 Task: Open settings.json of font ligatures.
Action: Mouse moved to (69, 398)
Screenshot: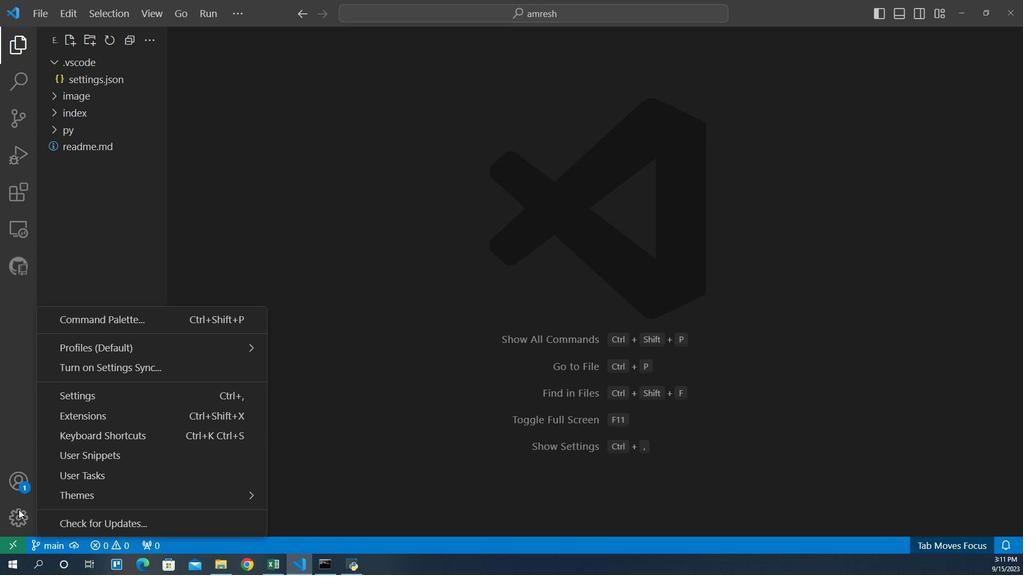 
Action: Mouse pressed left at (69, 398)
Screenshot: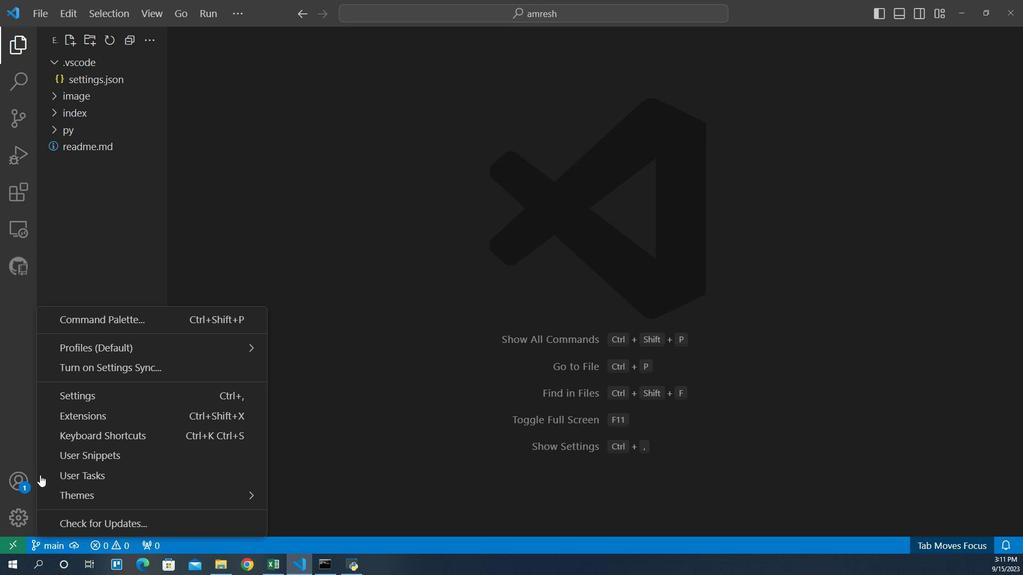 
Action: Mouse moved to (111, 322)
Screenshot: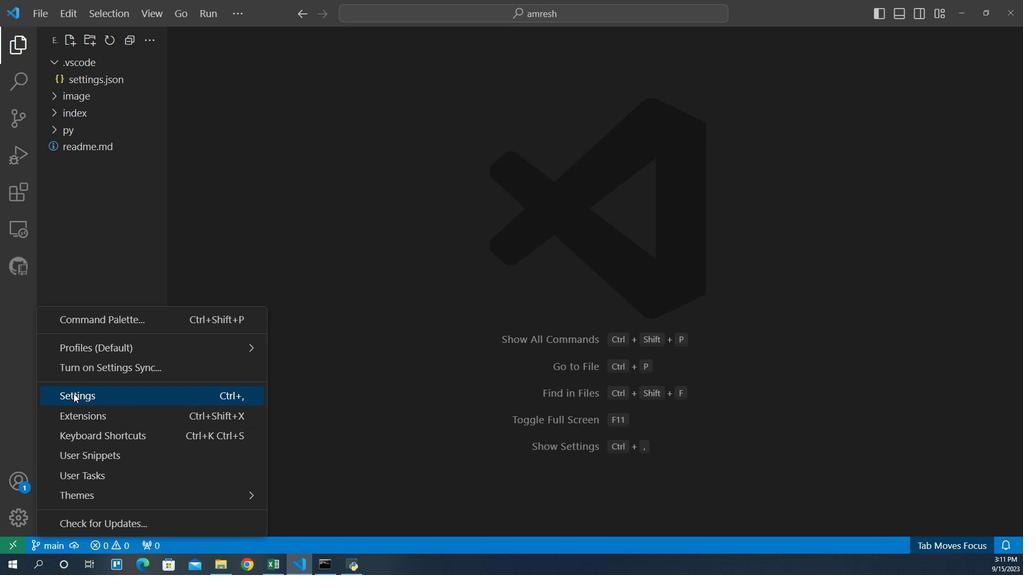 
Action: Mouse pressed left at (111, 322)
Screenshot: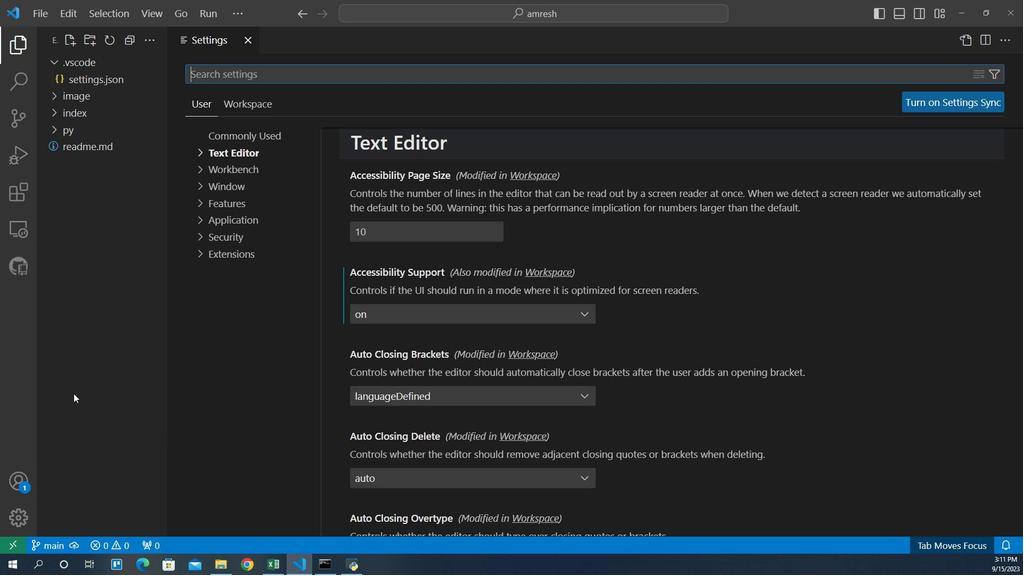
Action: Mouse moved to (243, 139)
Screenshot: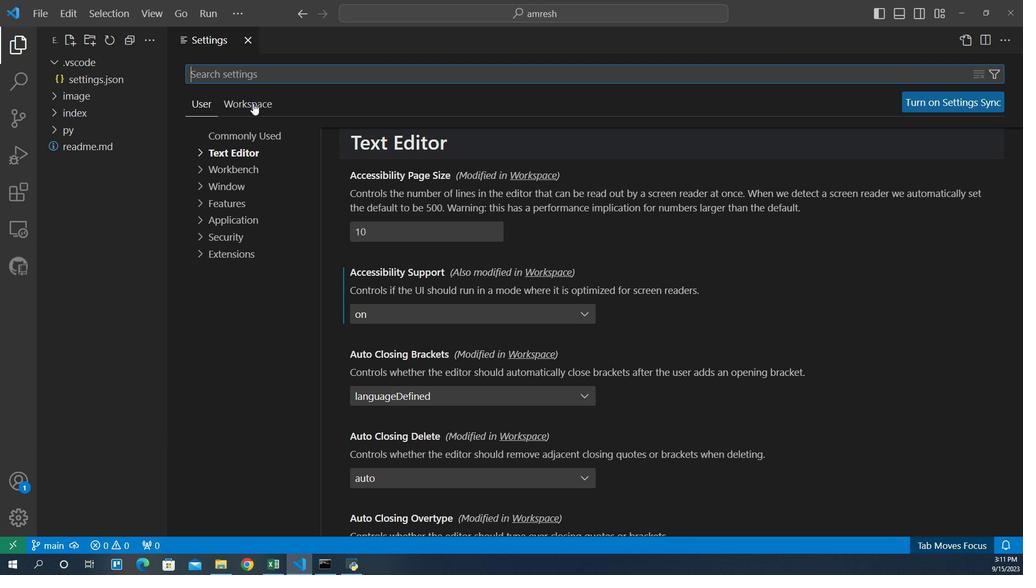 
Action: Mouse pressed left at (243, 139)
Screenshot: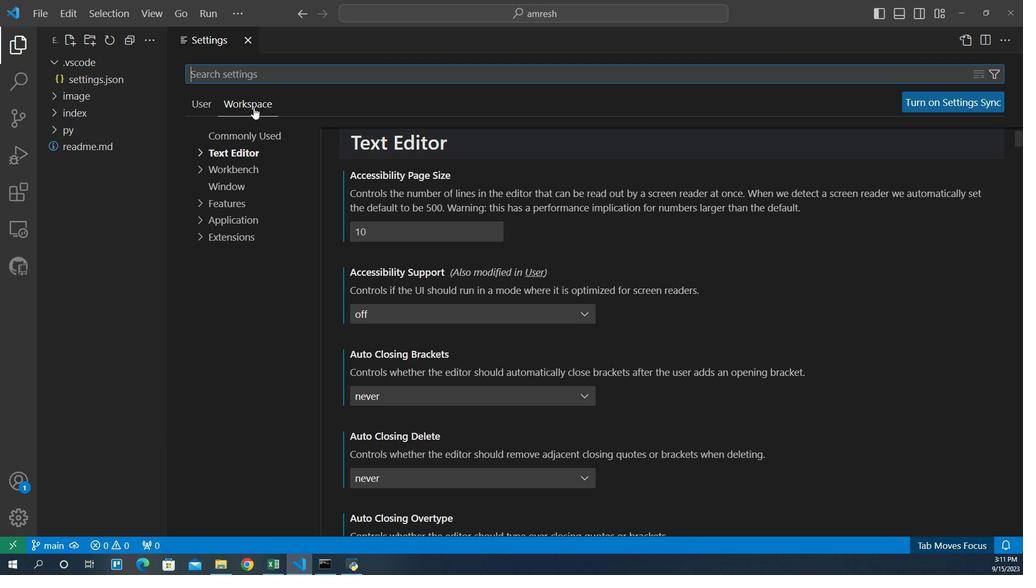 
Action: Mouse moved to (233, 170)
Screenshot: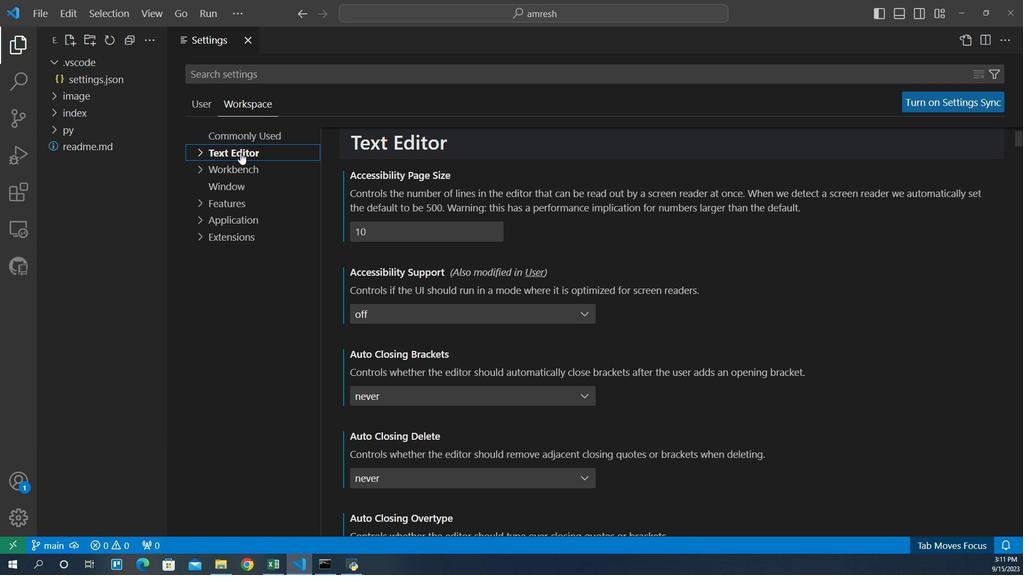 
Action: Mouse pressed left at (233, 170)
Screenshot: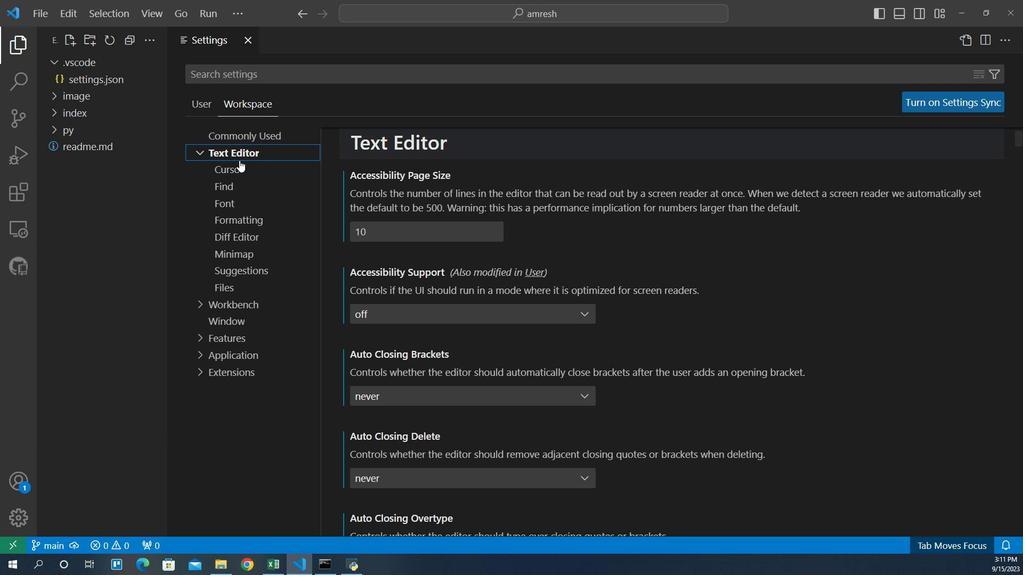 
Action: Mouse moved to (222, 201)
Screenshot: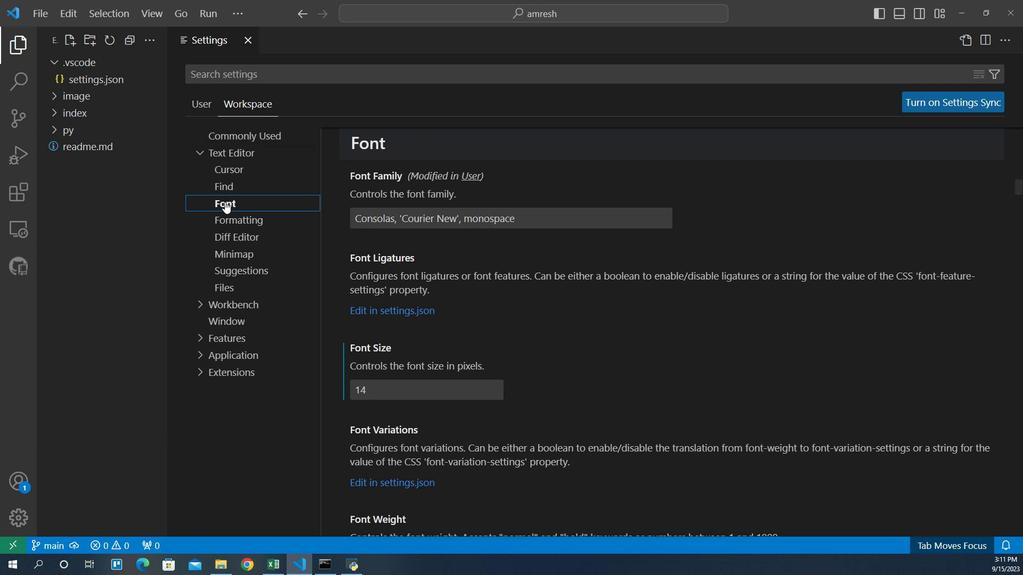 
Action: Mouse pressed left at (222, 201)
Screenshot: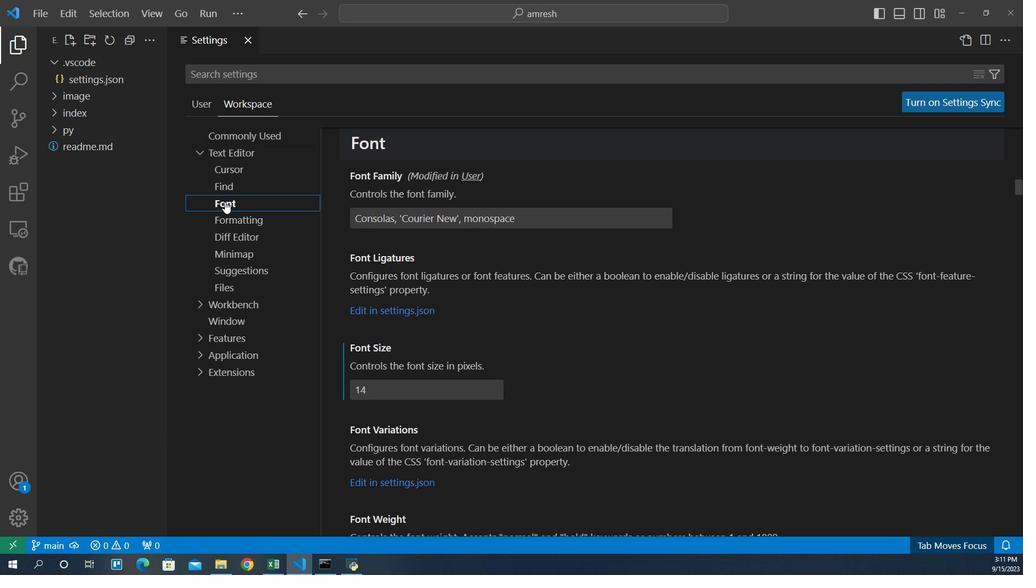 
Action: Mouse moved to (330, 271)
Screenshot: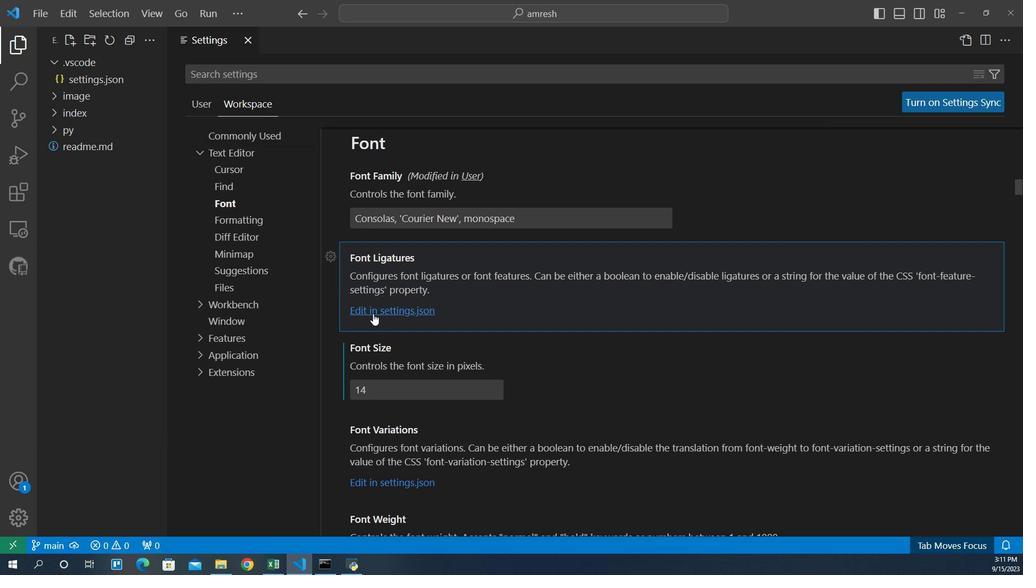 
Action: Mouse pressed left at (330, 271)
Screenshot: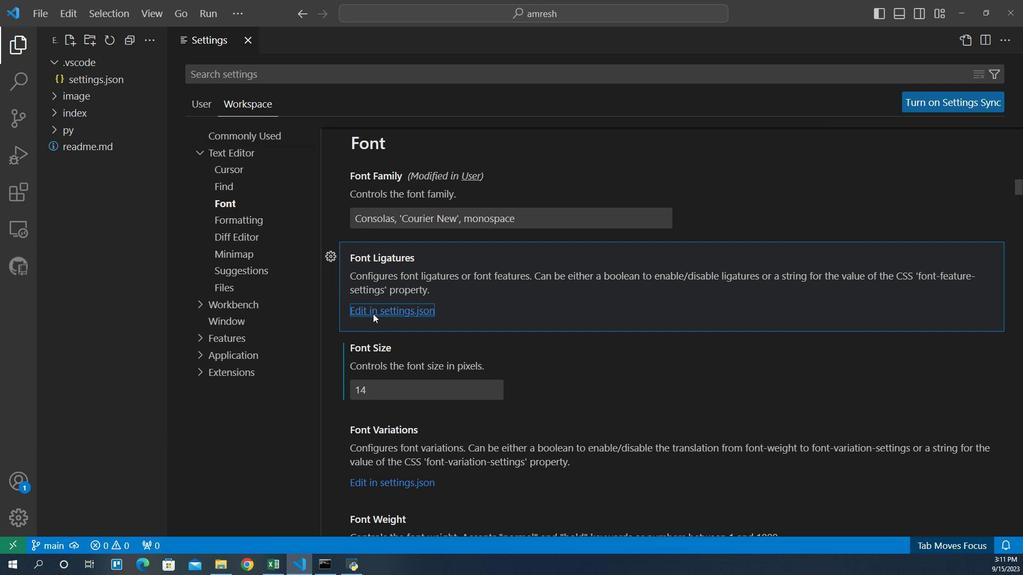
Action: Mouse moved to (463, 309)
Screenshot: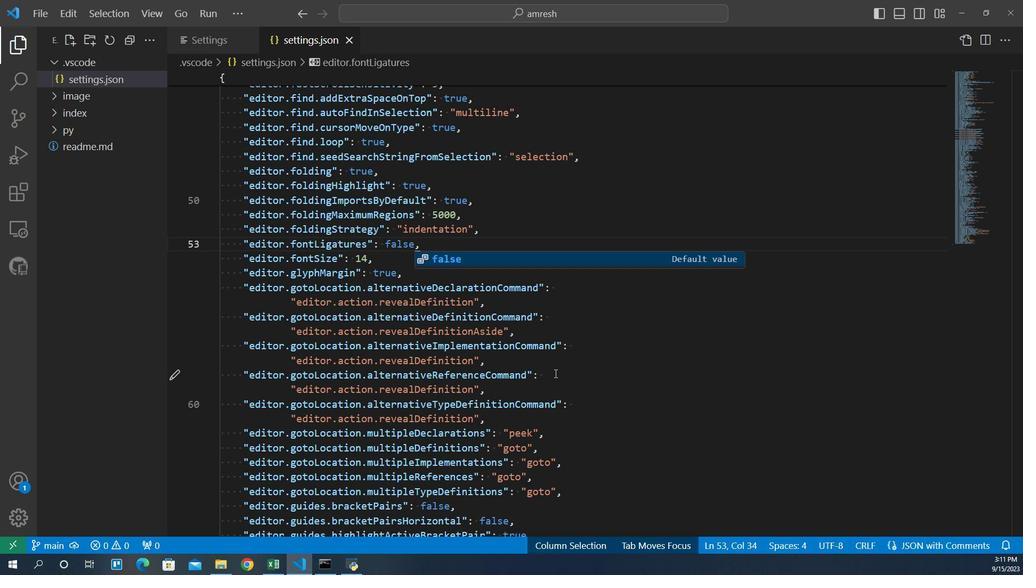 
